 Task: Create a due date automation trigger when advanced on, on the tuesday before a card is due add dates starting in more than 1 working days at 11:00 AM.
Action: Mouse moved to (972, 71)
Screenshot: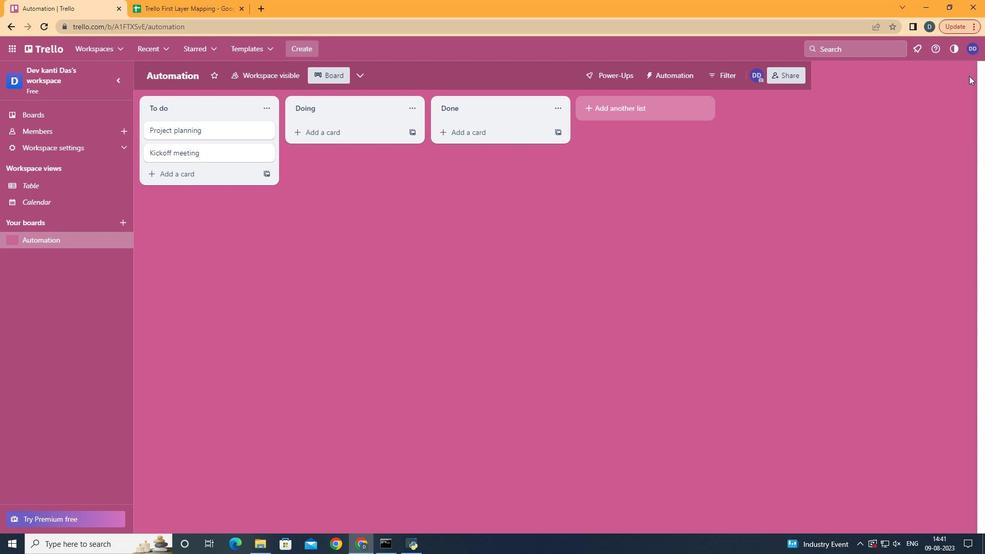 
Action: Mouse pressed left at (972, 71)
Screenshot: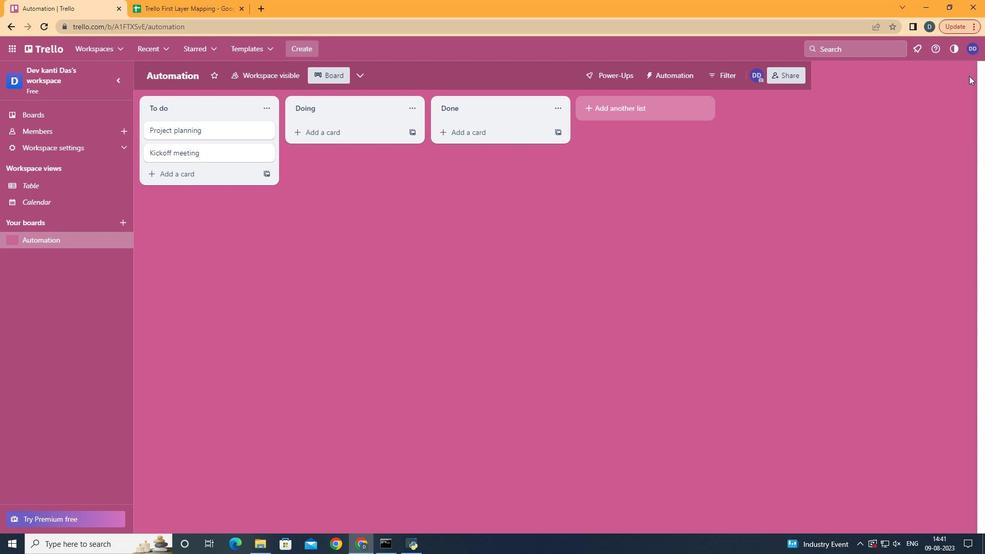 
Action: Mouse moved to (876, 226)
Screenshot: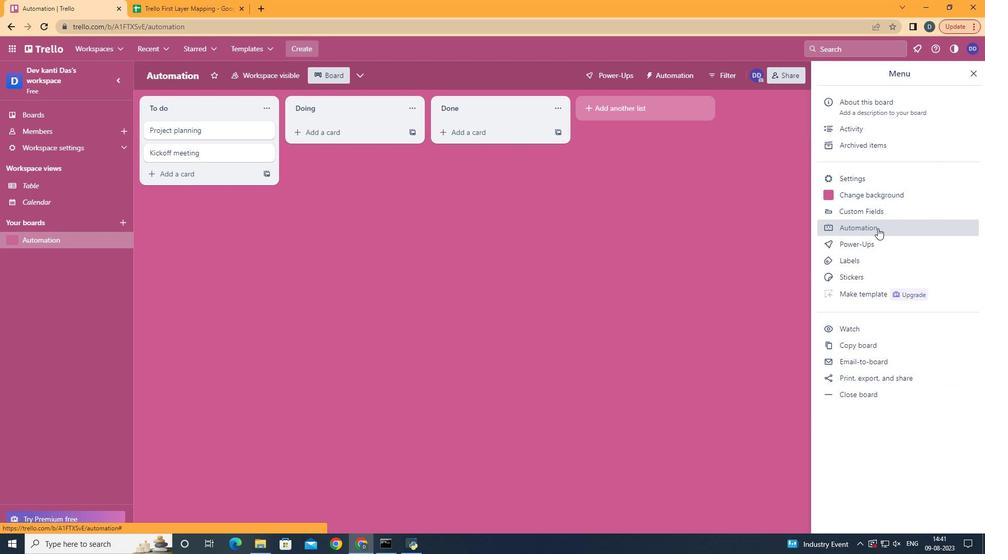
Action: Mouse pressed left at (876, 226)
Screenshot: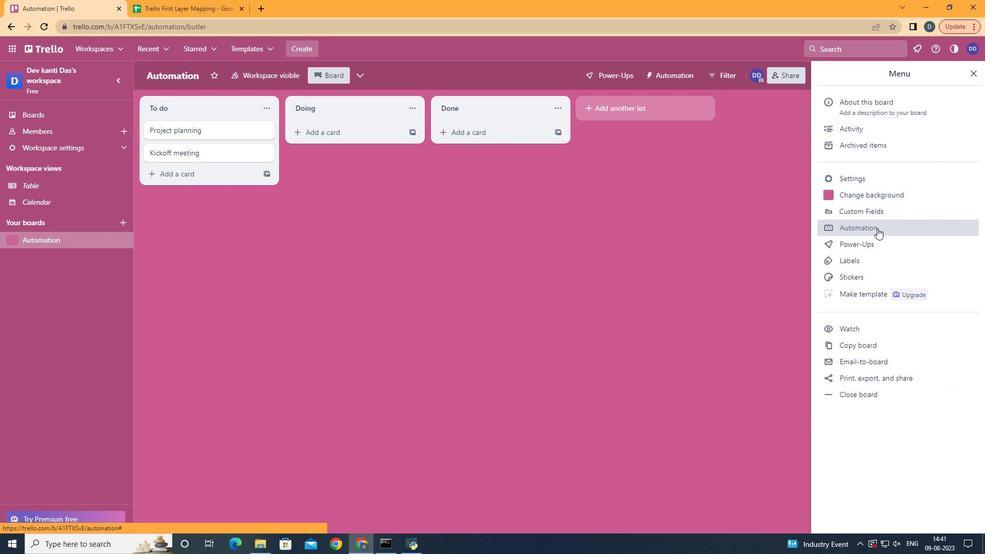 
Action: Mouse moved to (183, 206)
Screenshot: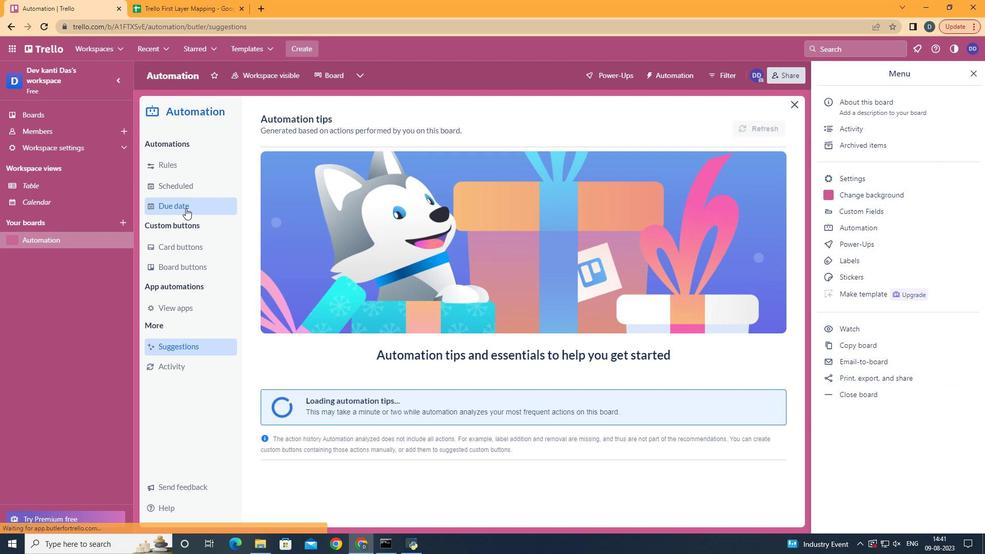 
Action: Mouse pressed left at (183, 206)
Screenshot: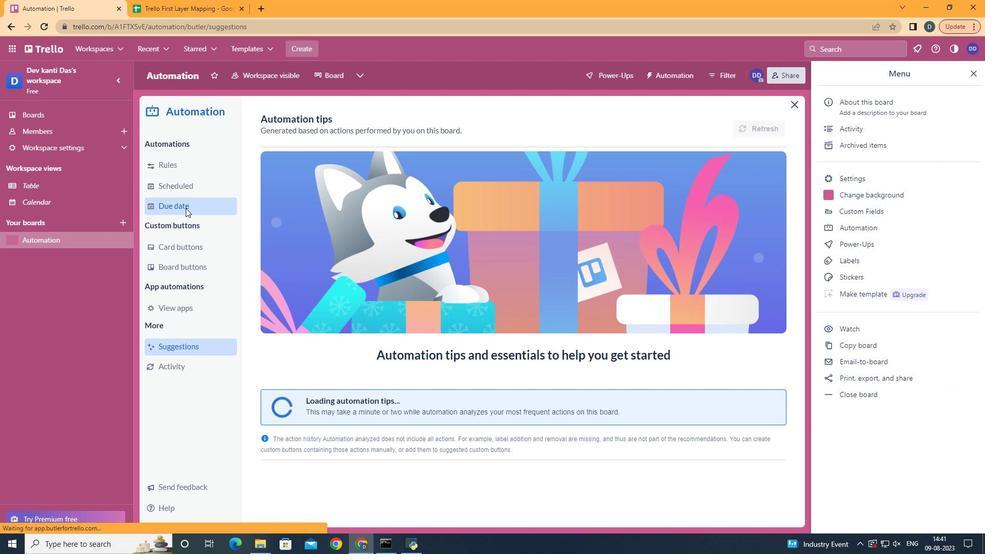 
Action: Mouse moved to (722, 119)
Screenshot: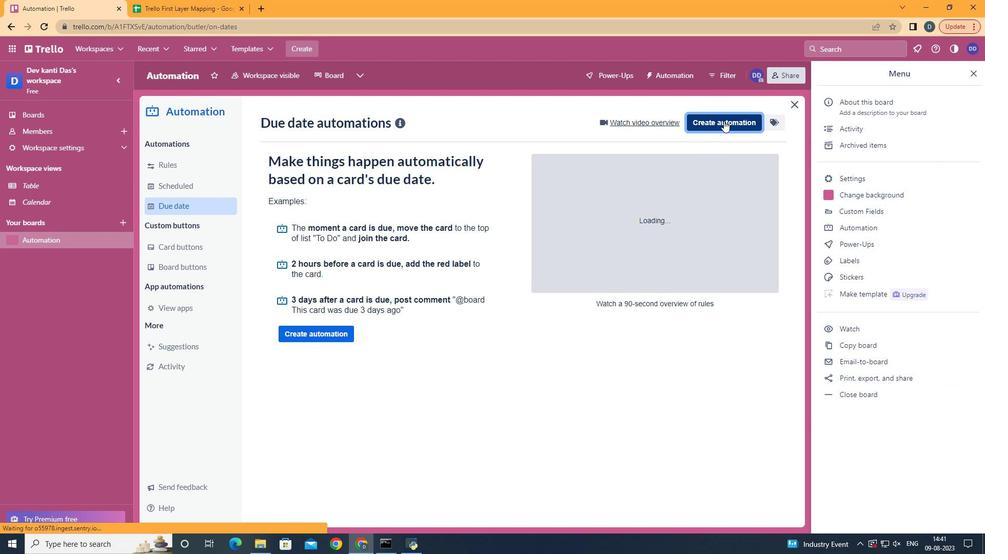 
Action: Mouse pressed left at (722, 119)
Screenshot: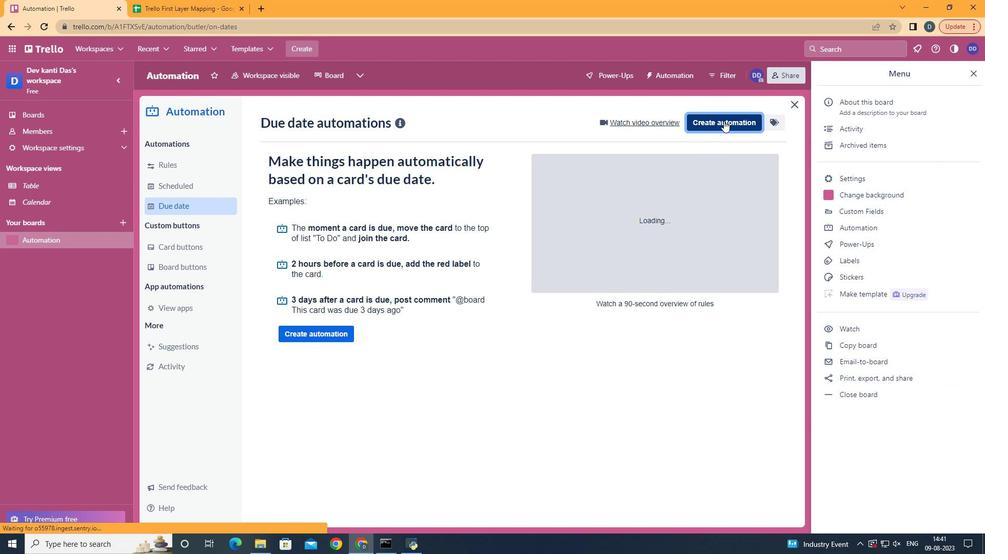 
Action: Mouse moved to (524, 214)
Screenshot: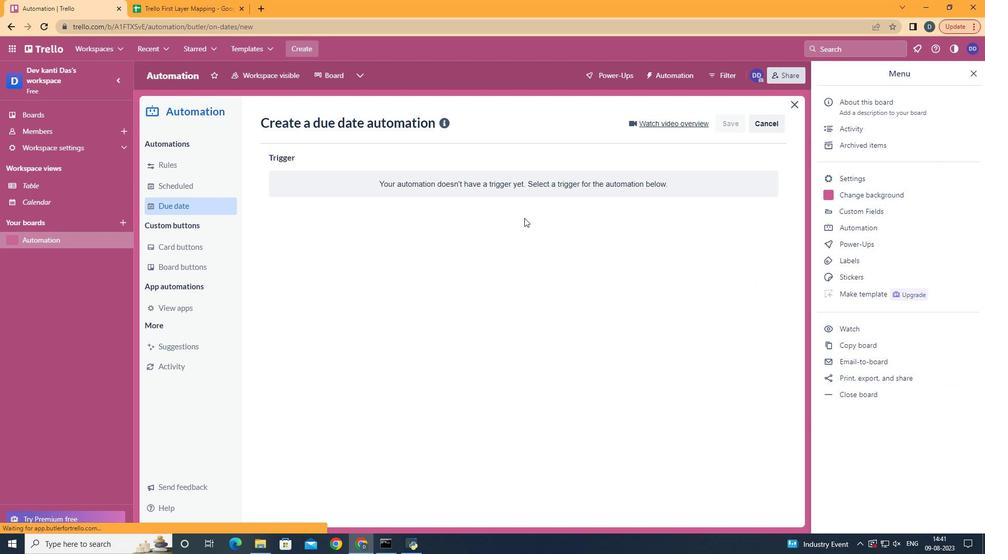 
Action: Mouse pressed left at (524, 214)
Screenshot: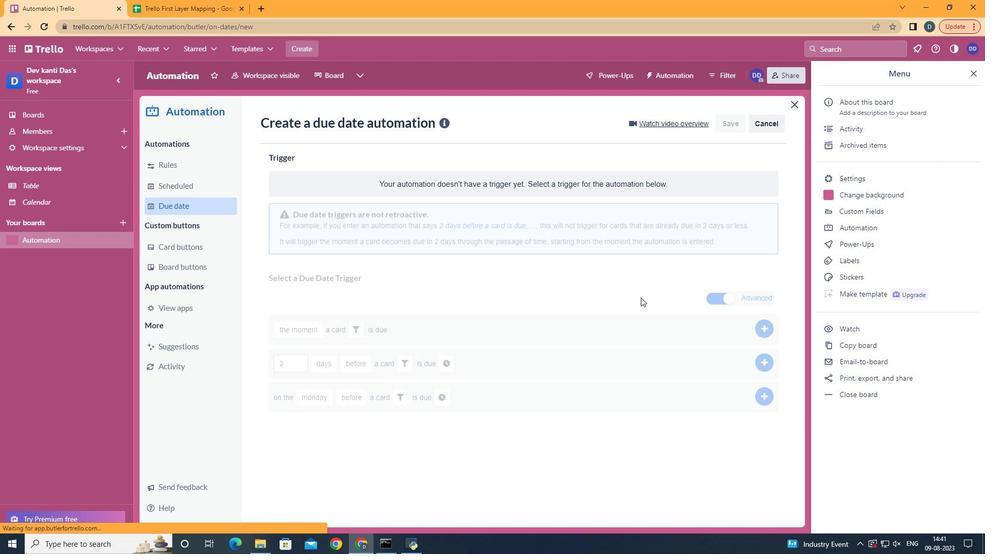 
Action: Mouse moved to (324, 285)
Screenshot: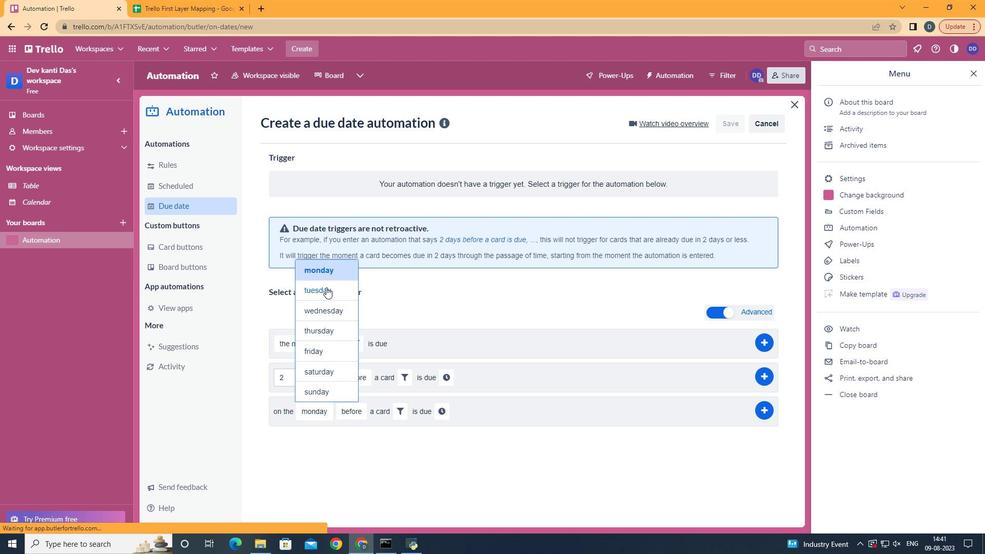 
Action: Mouse pressed left at (324, 285)
Screenshot: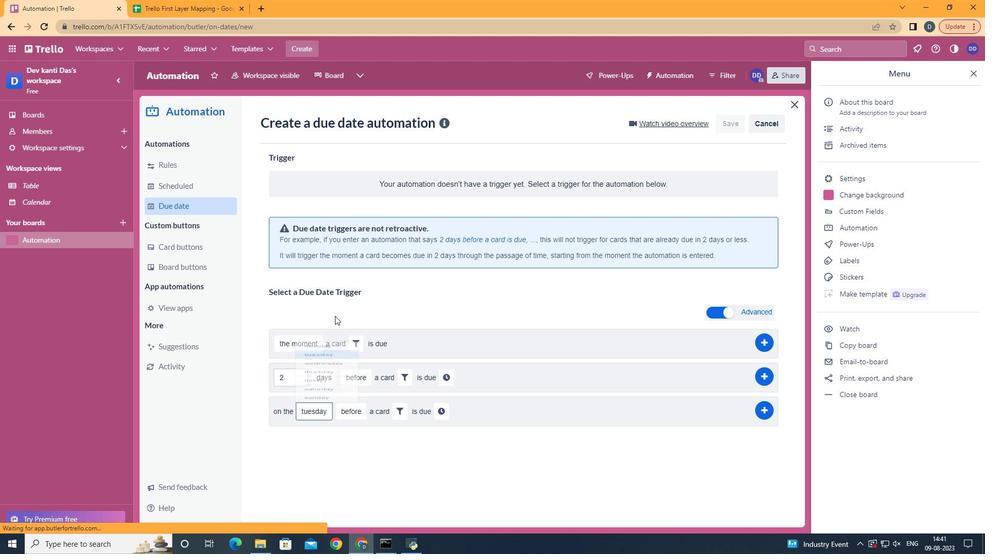 
Action: Mouse moved to (356, 429)
Screenshot: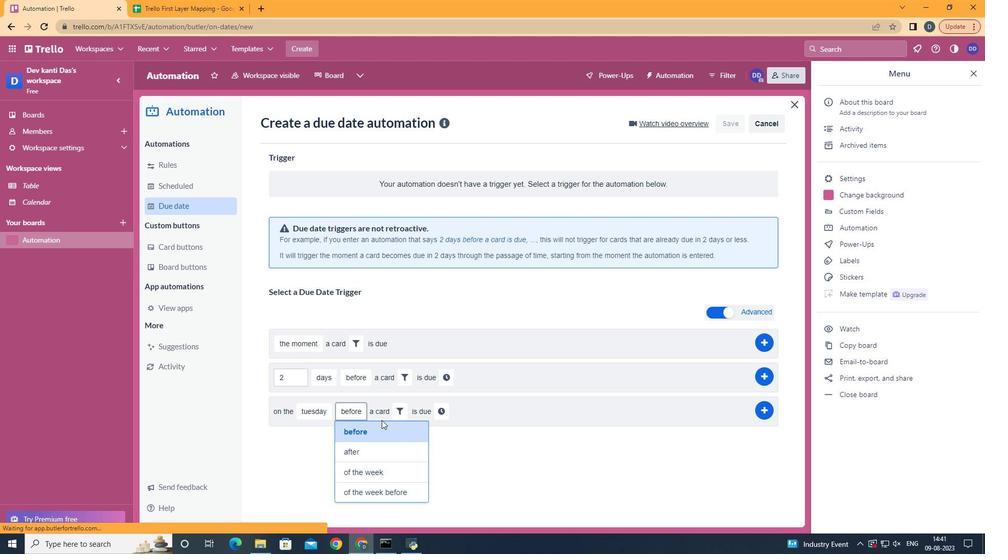 
Action: Mouse pressed left at (356, 429)
Screenshot: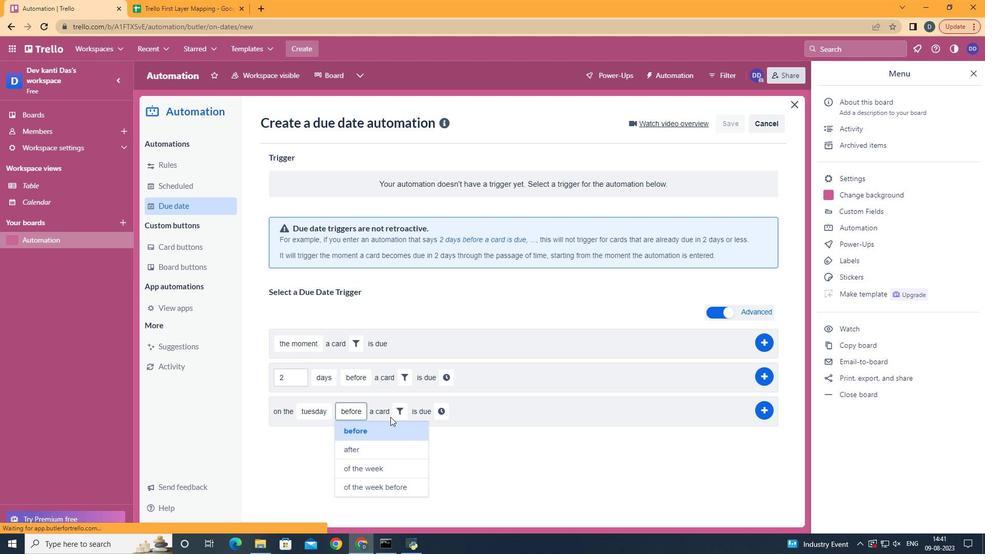 
Action: Mouse moved to (411, 403)
Screenshot: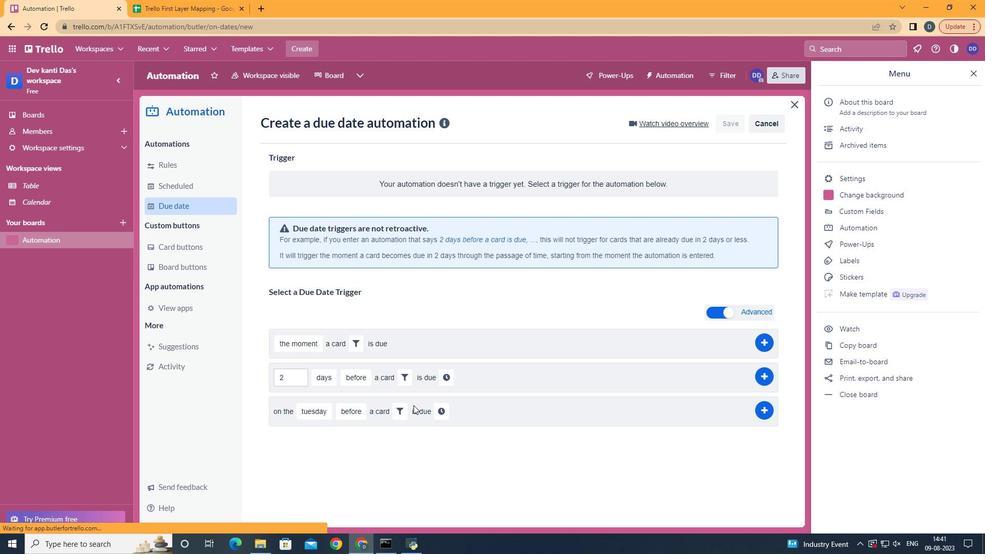 
Action: Mouse pressed left at (411, 403)
Screenshot: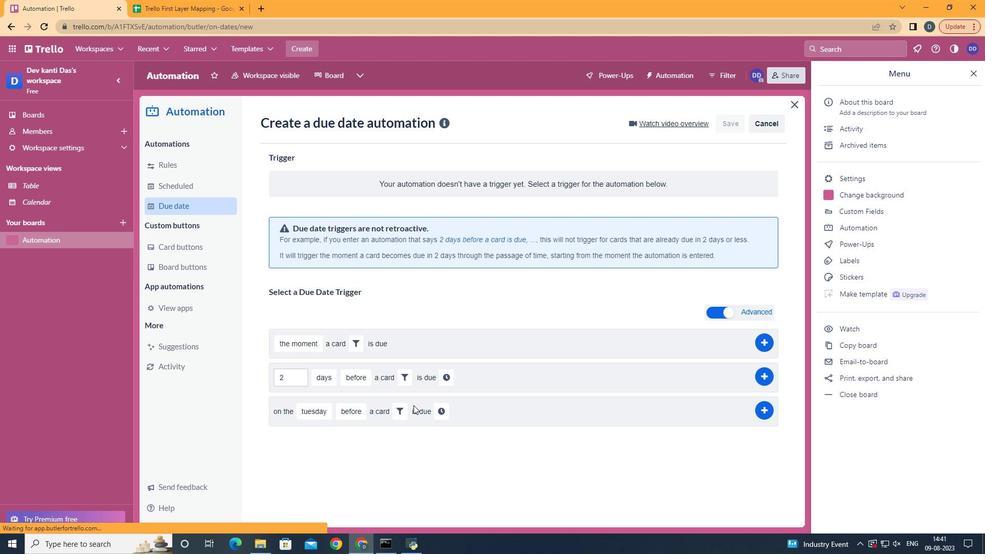 
Action: Mouse moved to (402, 405)
Screenshot: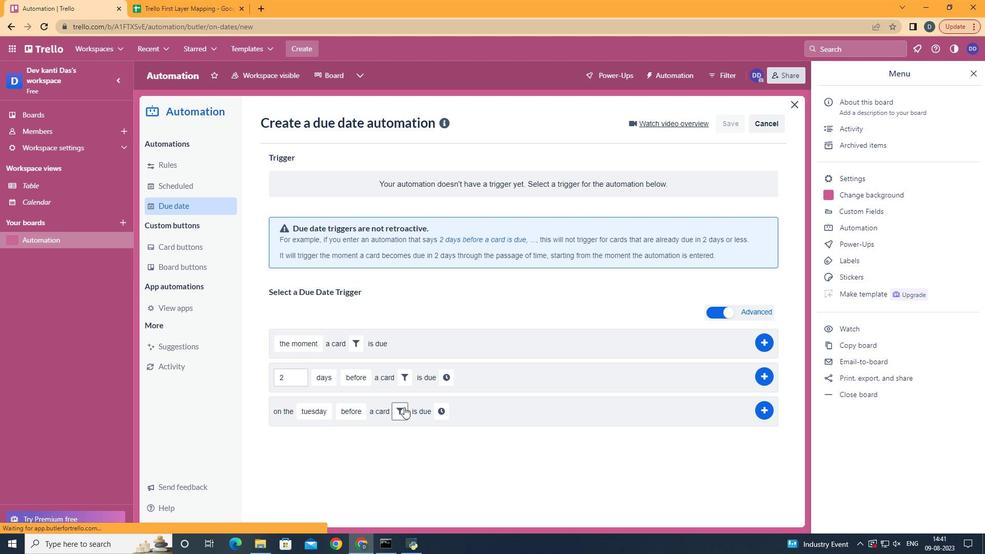 
Action: Mouse pressed left at (402, 405)
Screenshot: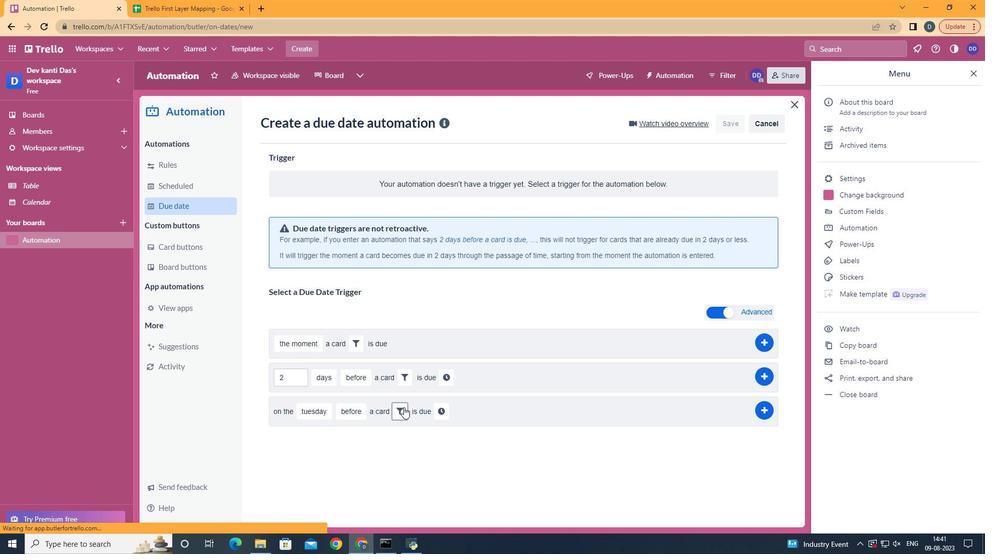 
Action: Mouse moved to (453, 444)
Screenshot: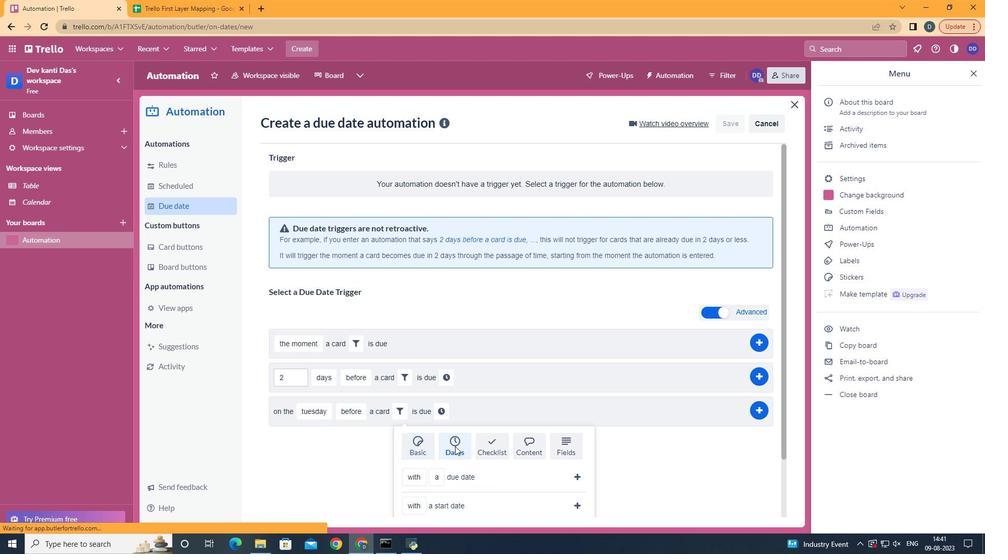 
Action: Mouse pressed left at (453, 444)
Screenshot: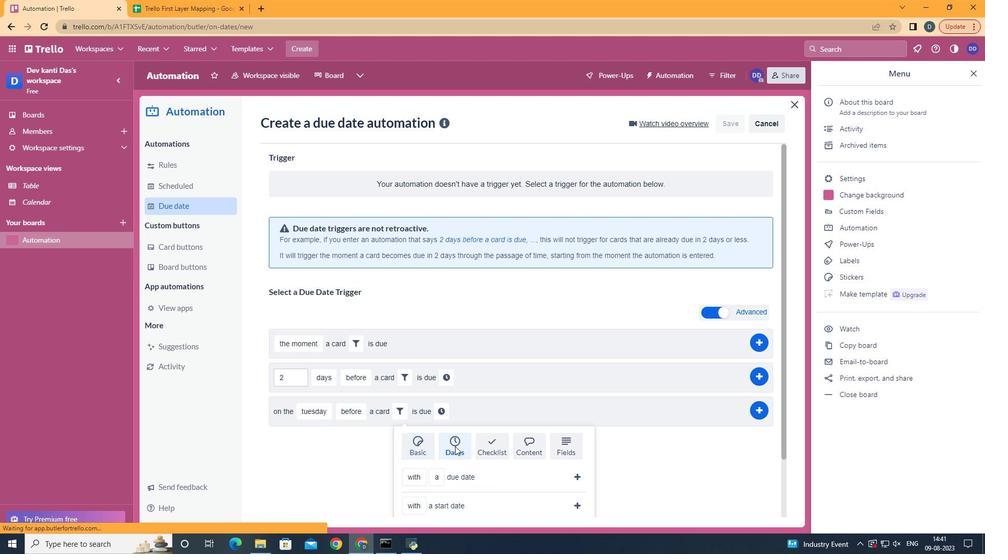 
Action: Mouse scrolled (453, 444) with delta (0, 0)
Screenshot: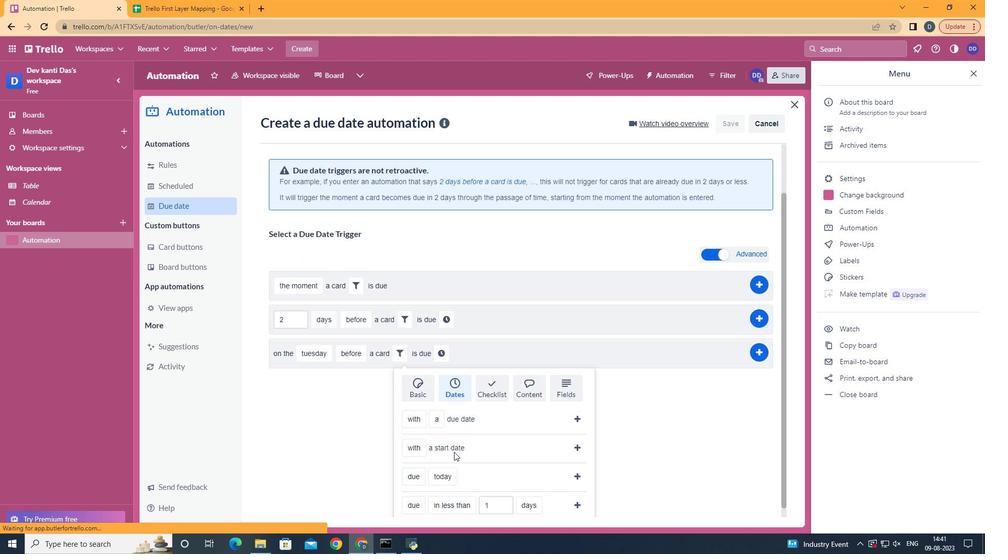 
Action: Mouse scrolled (453, 444) with delta (0, 0)
Screenshot: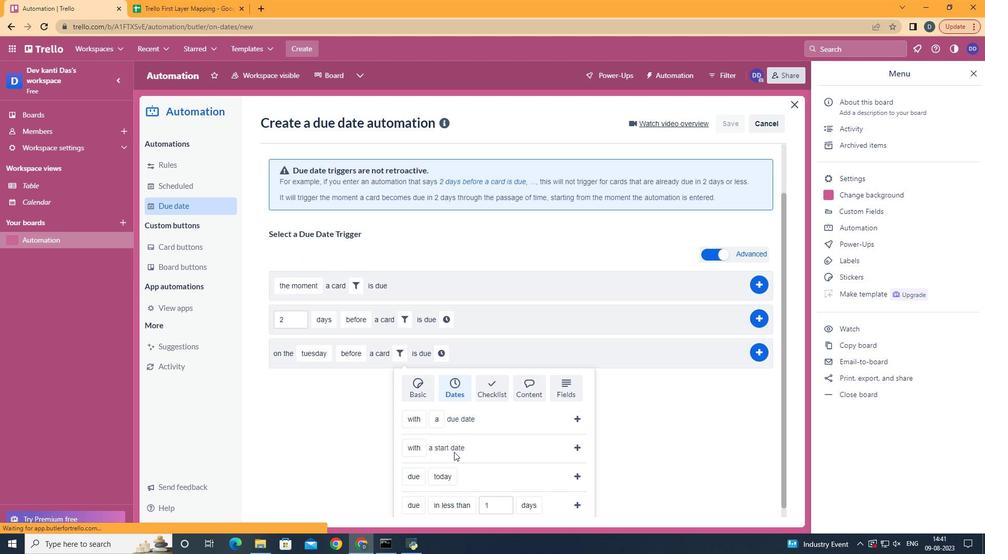 
Action: Mouse scrolled (453, 444) with delta (0, 0)
Screenshot: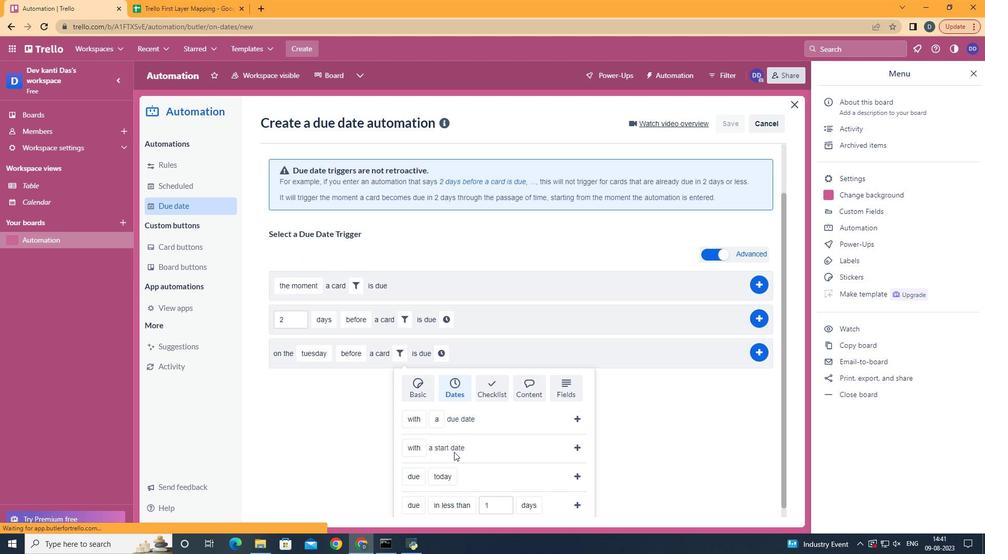 
Action: Mouse moved to (422, 471)
Screenshot: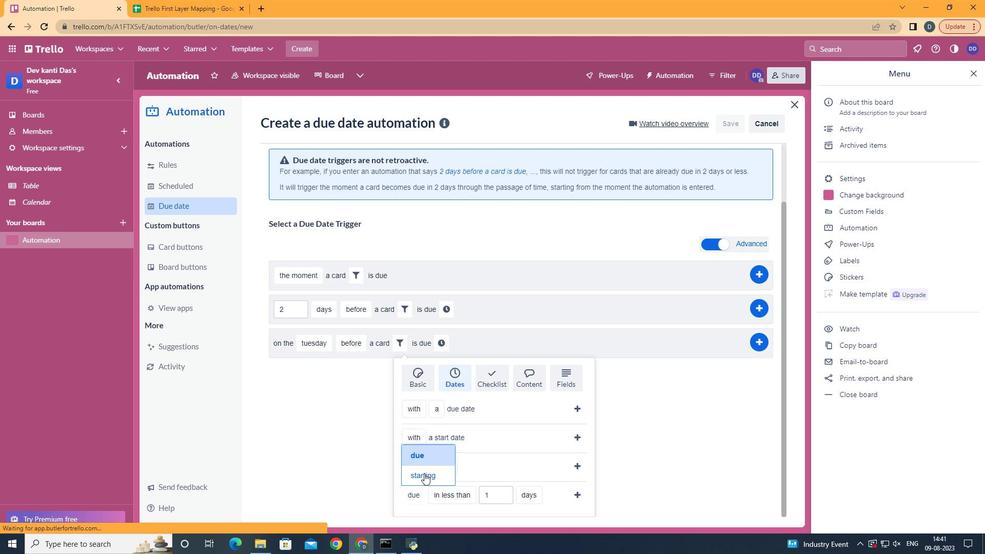 
Action: Mouse pressed left at (422, 471)
Screenshot: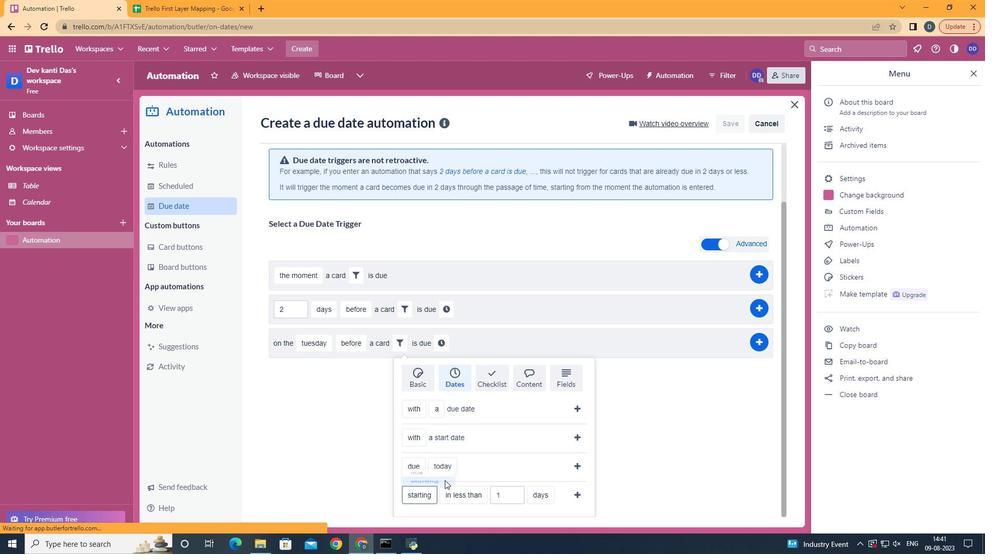 
Action: Mouse moved to (472, 427)
Screenshot: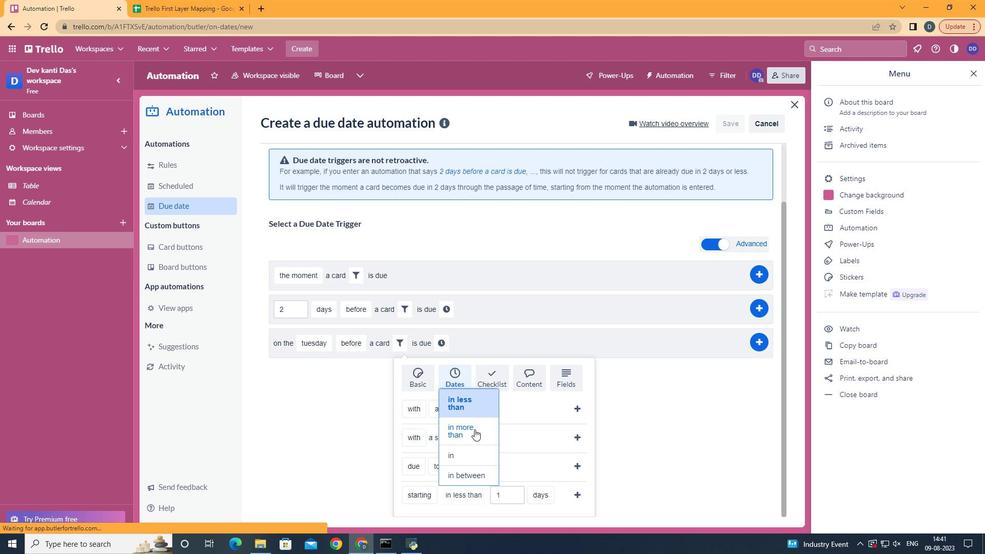 
Action: Mouse pressed left at (472, 427)
Screenshot: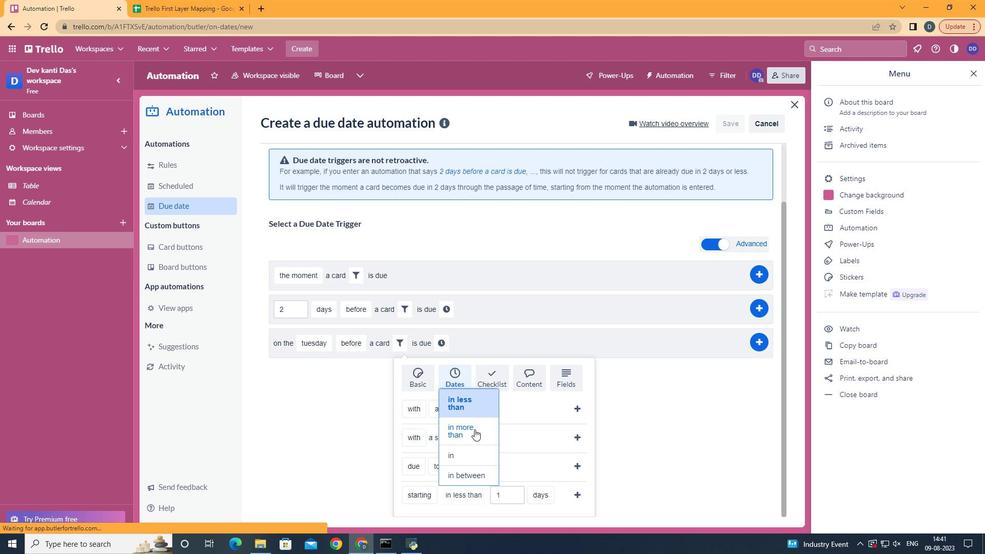 
Action: Mouse moved to (542, 473)
Screenshot: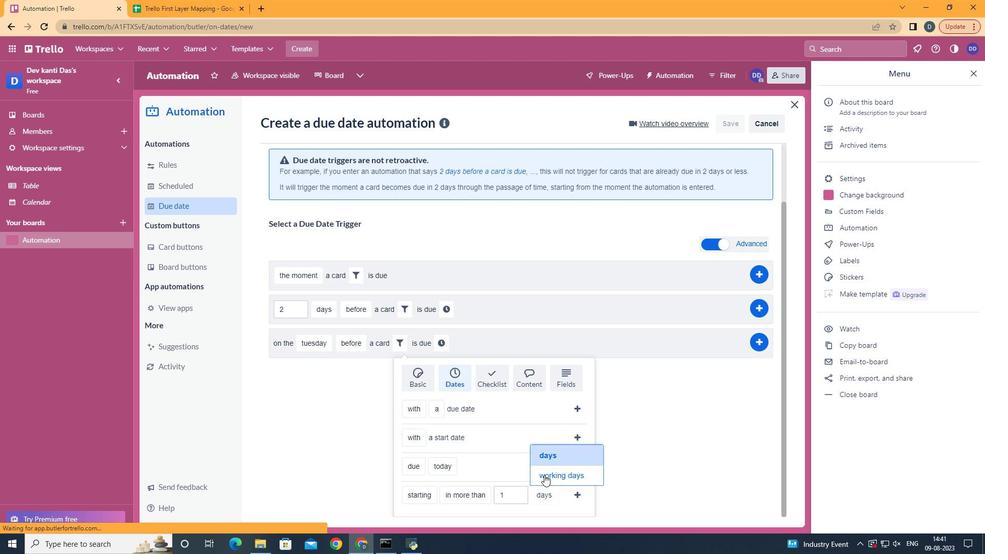 
Action: Mouse pressed left at (542, 473)
Screenshot: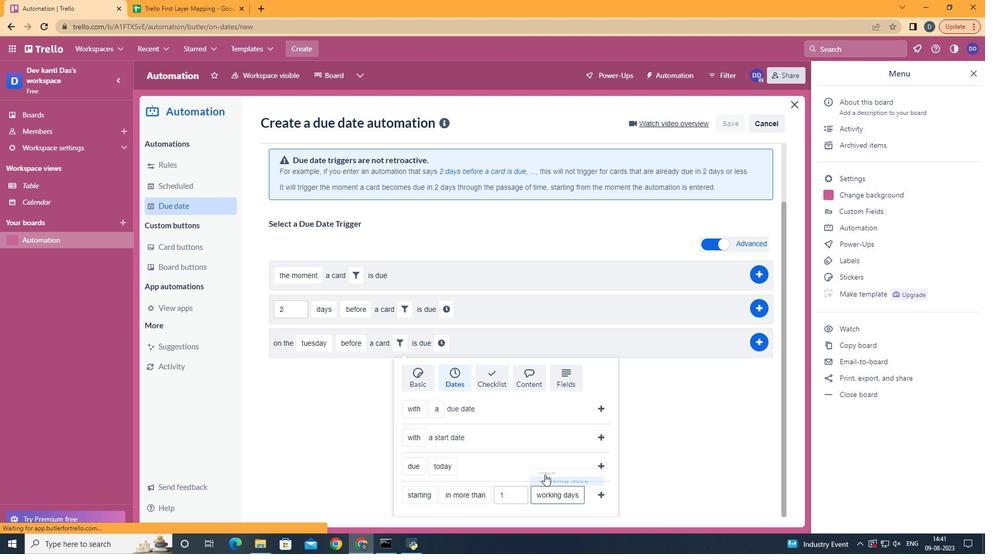 
Action: Mouse moved to (600, 491)
Screenshot: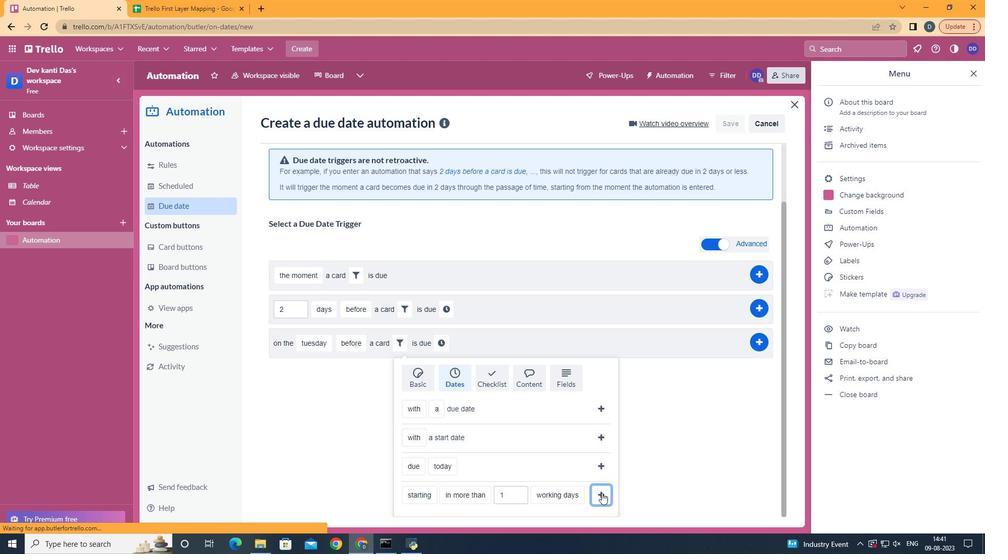 
Action: Mouse pressed left at (600, 491)
Screenshot: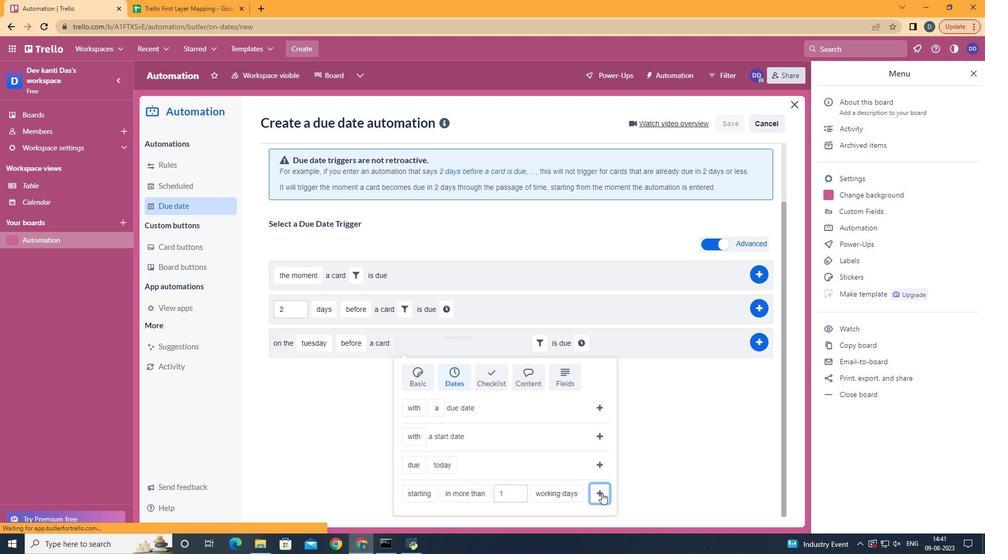 
Action: Mouse moved to (580, 412)
Screenshot: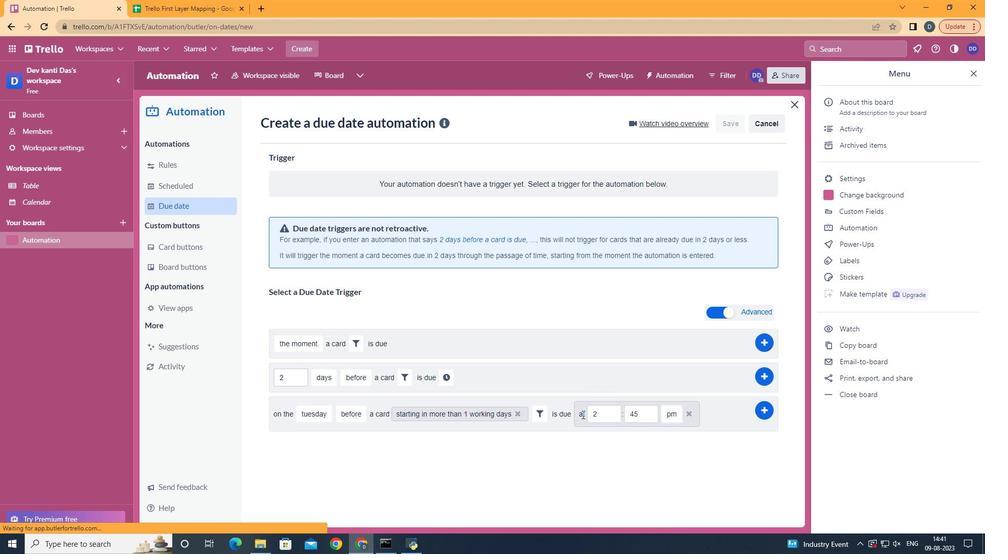 
Action: Mouse pressed left at (580, 412)
Screenshot: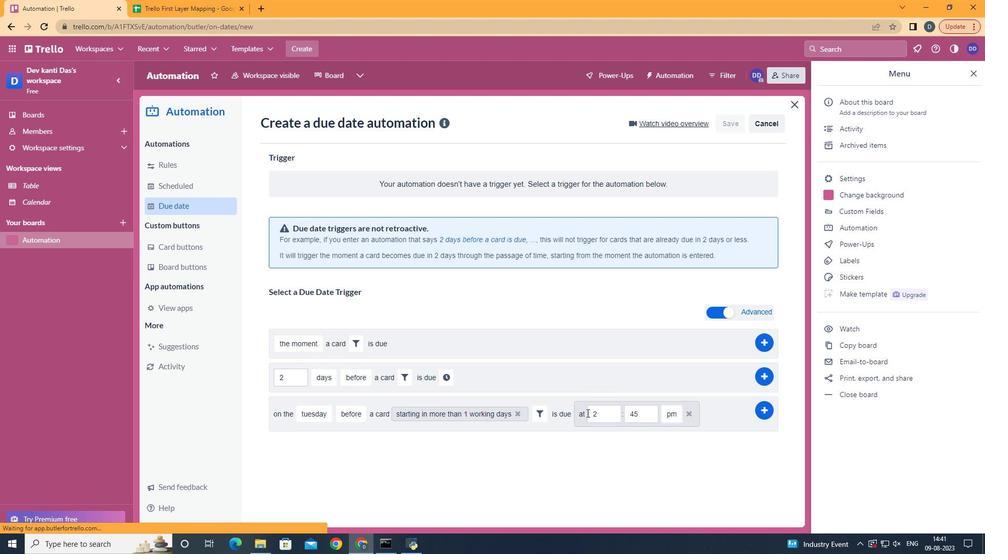 
Action: Mouse moved to (603, 411)
Screenshot: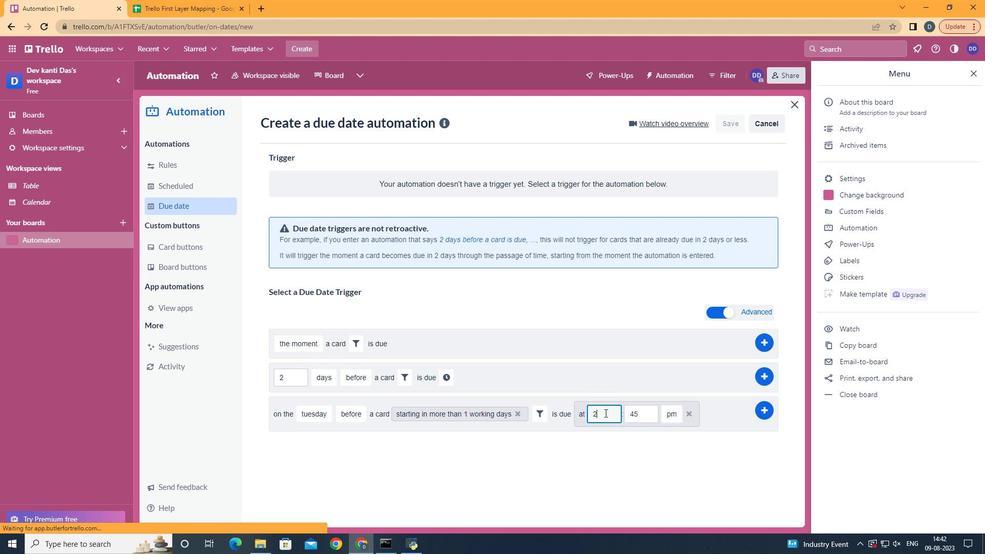 
Action: Mouse pressed left at (603, 411)
Screenshot: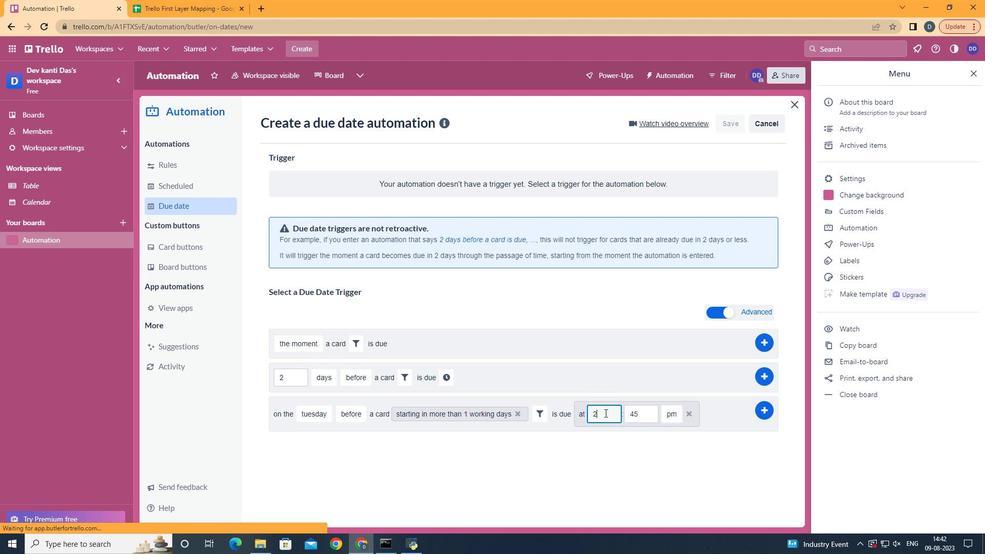 
Action: Key pressed <Key.backspace>11
Screenshot: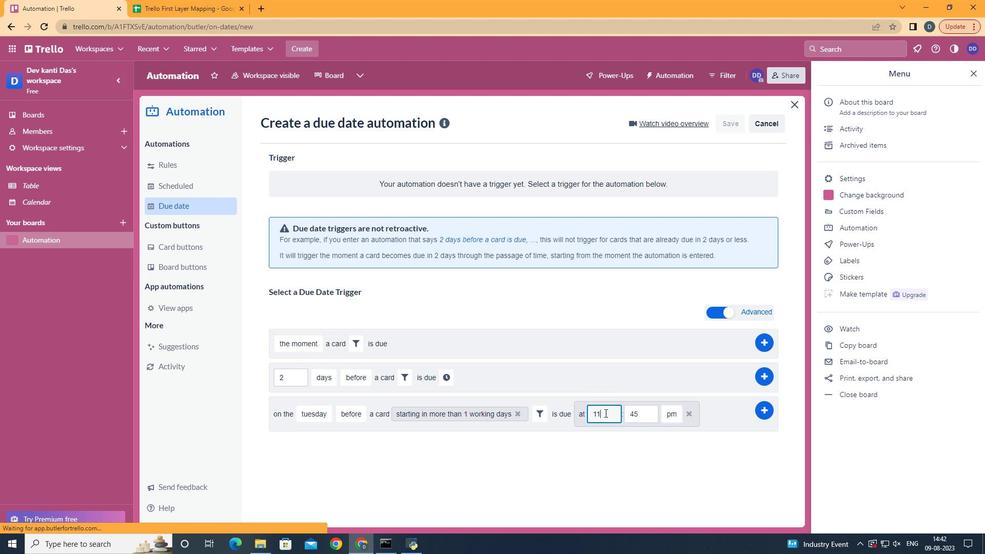 
Action: Mouse moved to (647, 414)
Screenshot: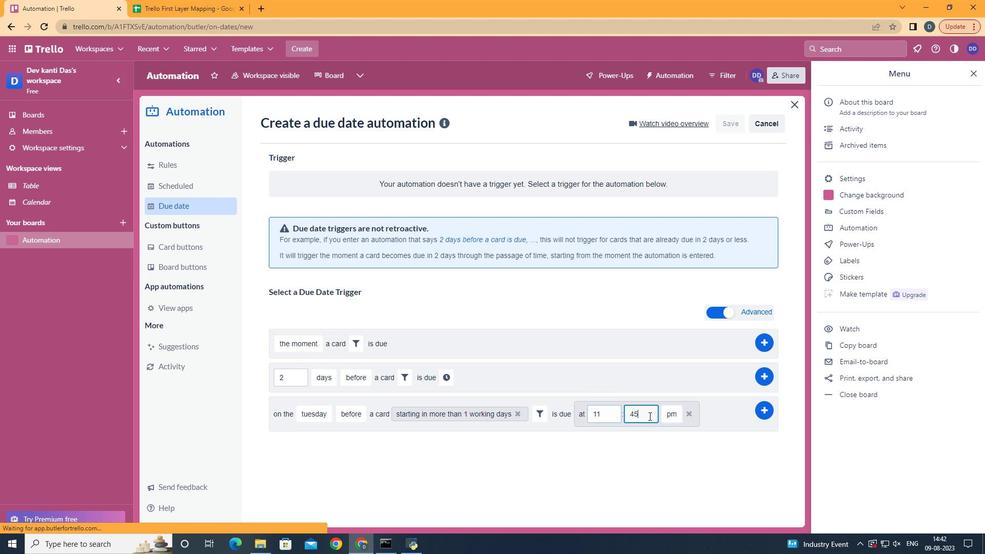 
Action: Mouse pressed left at (647, 414)
Screenshot: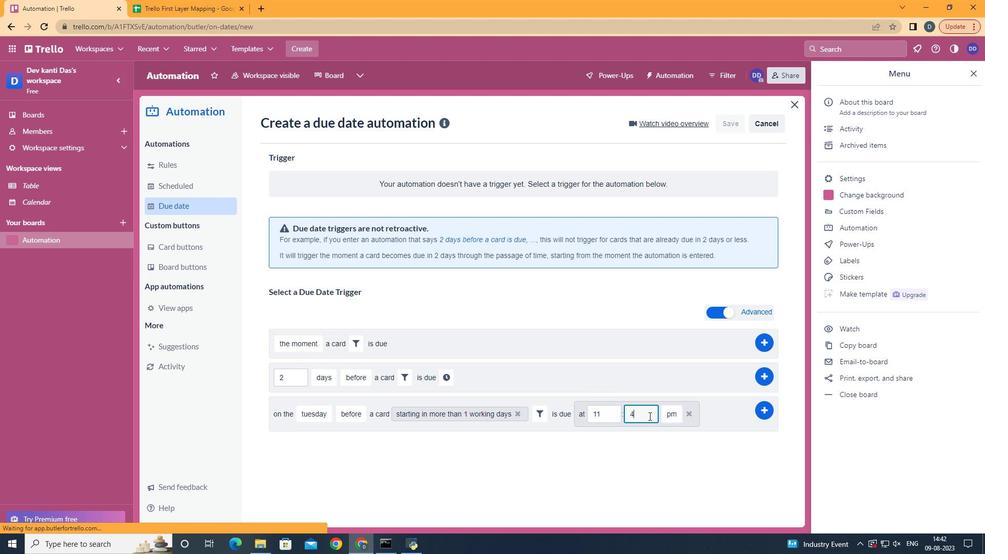 
Action: Key pressed <Key.backspace><Key.backspace>00
Screenshot: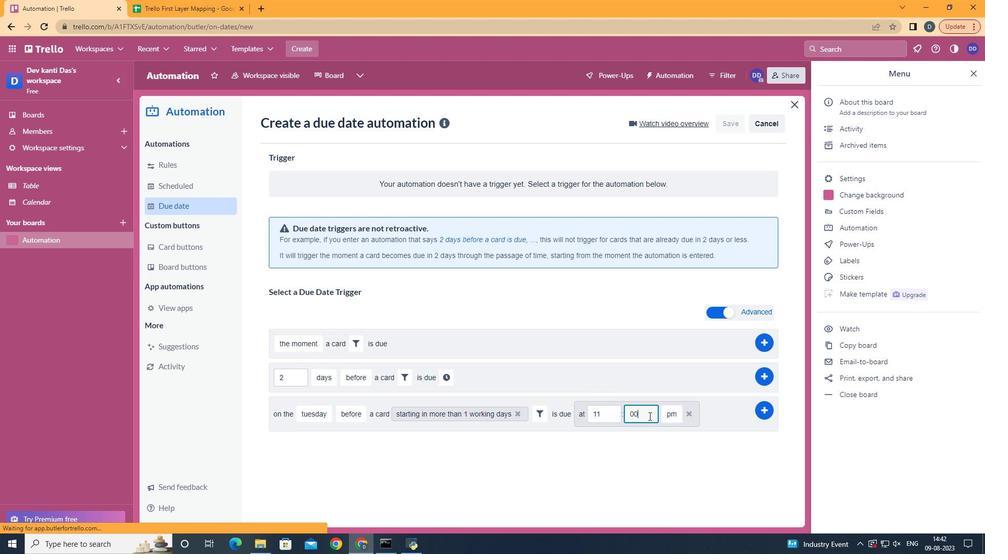 
Action: Mouse moved to (671, 431)
Screenshot: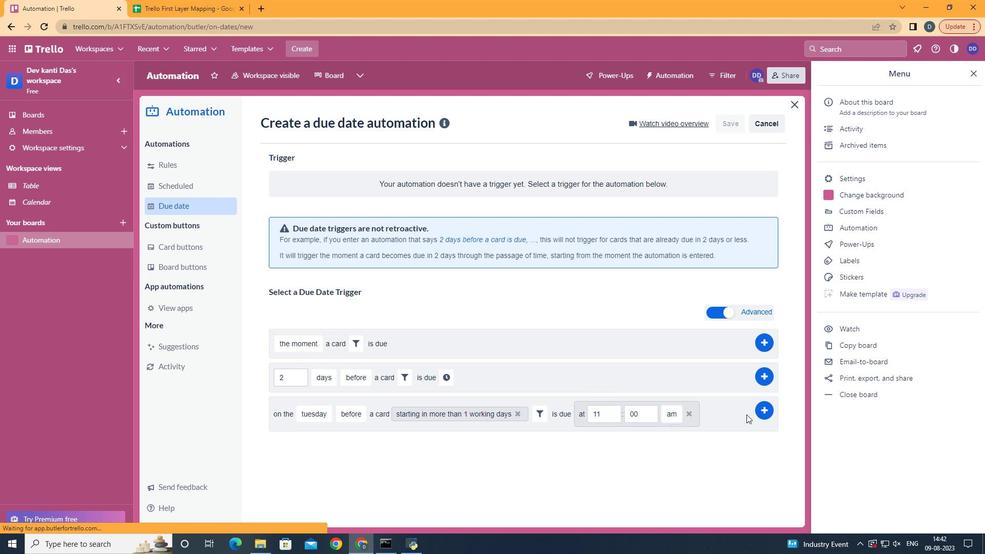 
Action: Mouse pressed left at (671, 430)
Screenshot: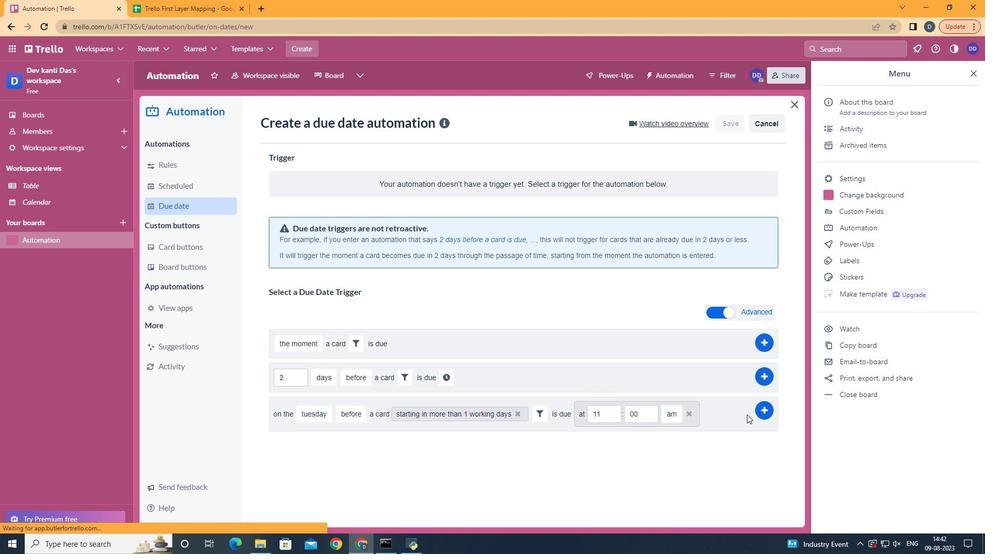 
Action: Mouse moved to (761, 407)
Screenshot: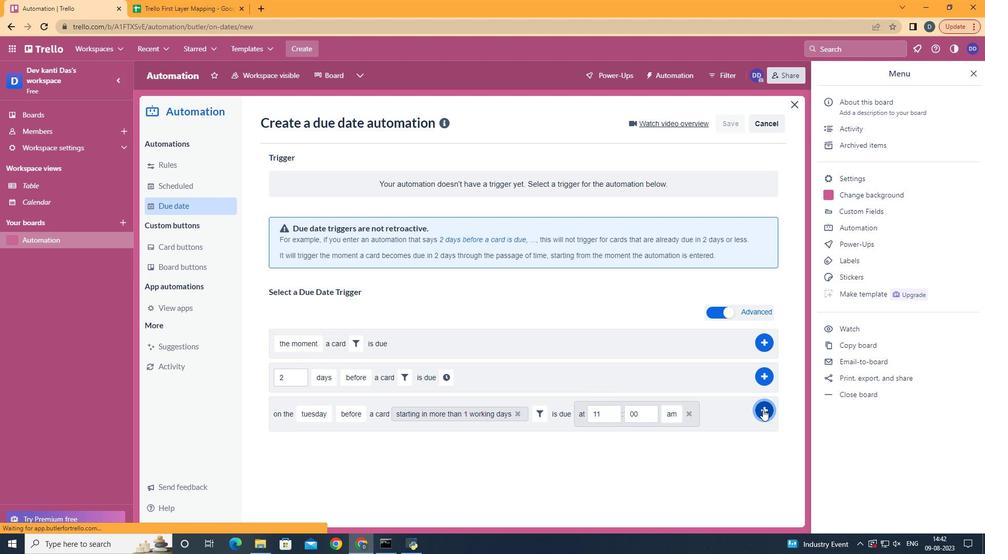 
Action: Mouse pressed left at (761, 407)
Screenshot: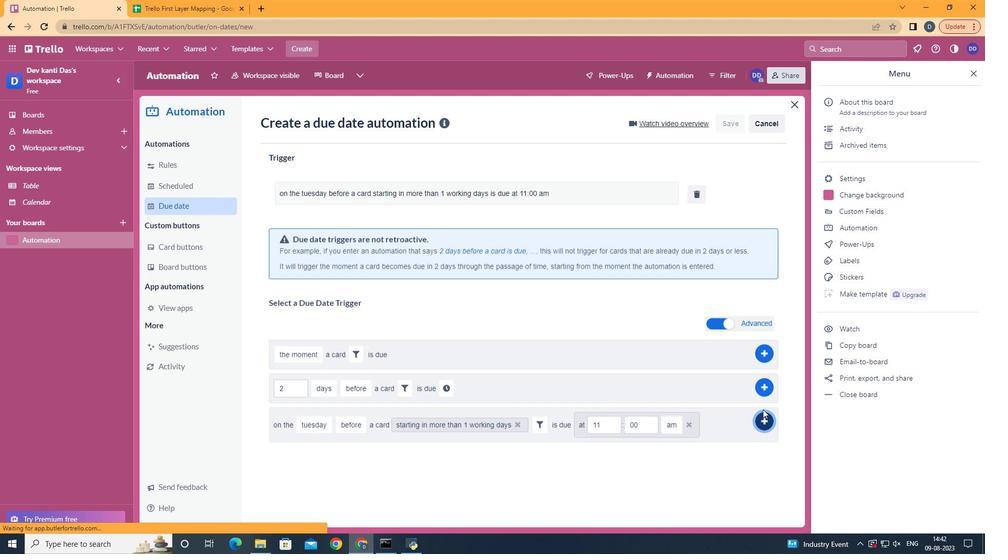 
Action: Mouse moved to (508, 216)
Screenshot: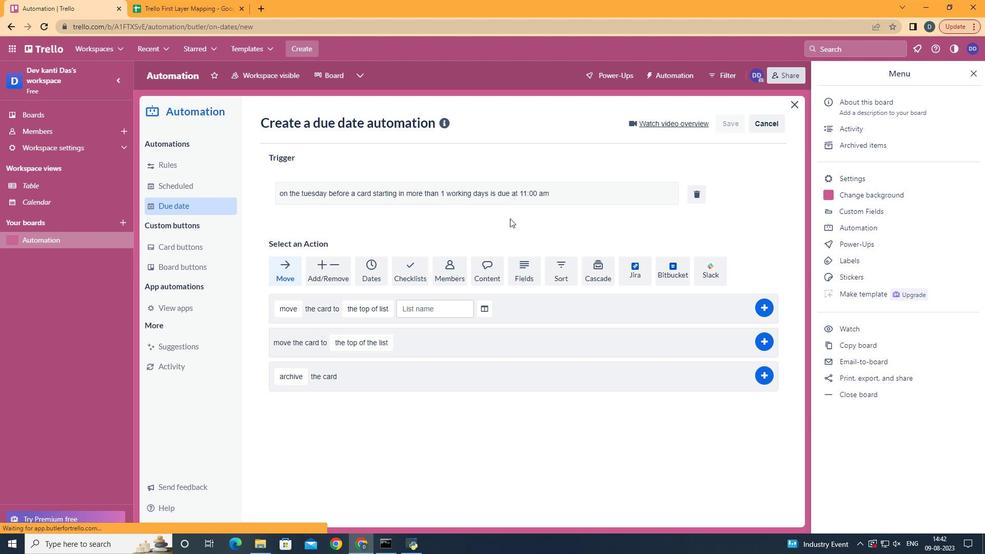 
